 Task: Select a due date automation when advanced on, the moment a card is due add fields with custom field "Resume" checked.
Action: Mouse moved to (1152, 90)
Screenshot: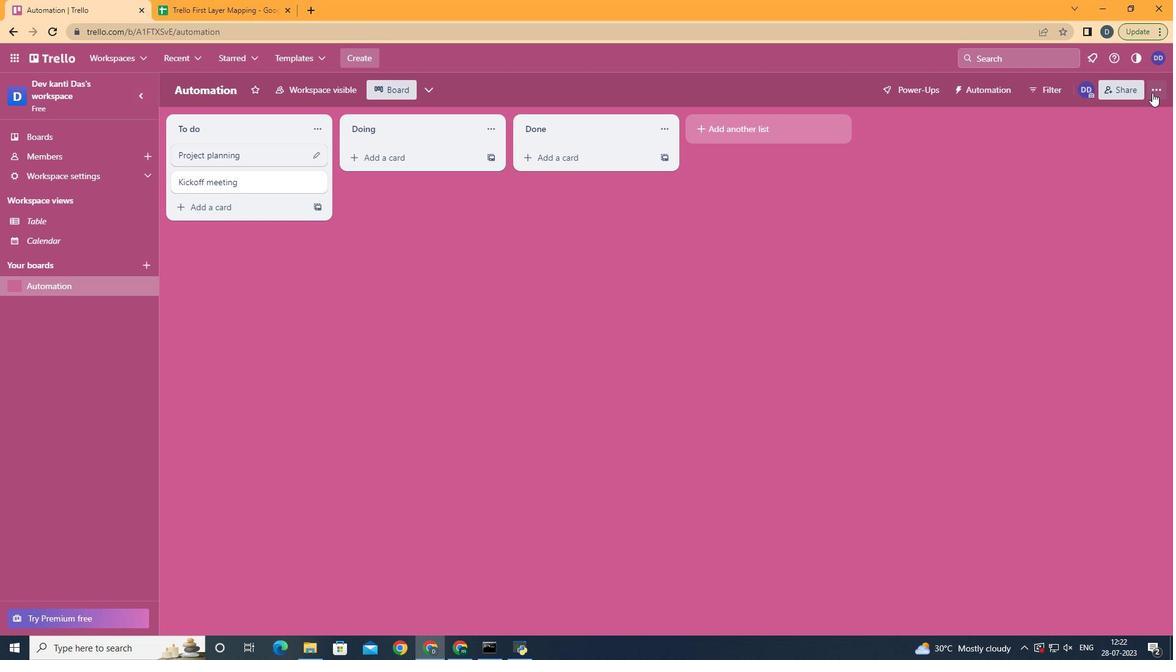 
Action: Mouse pressed left at (1152, 90)
Screenshot: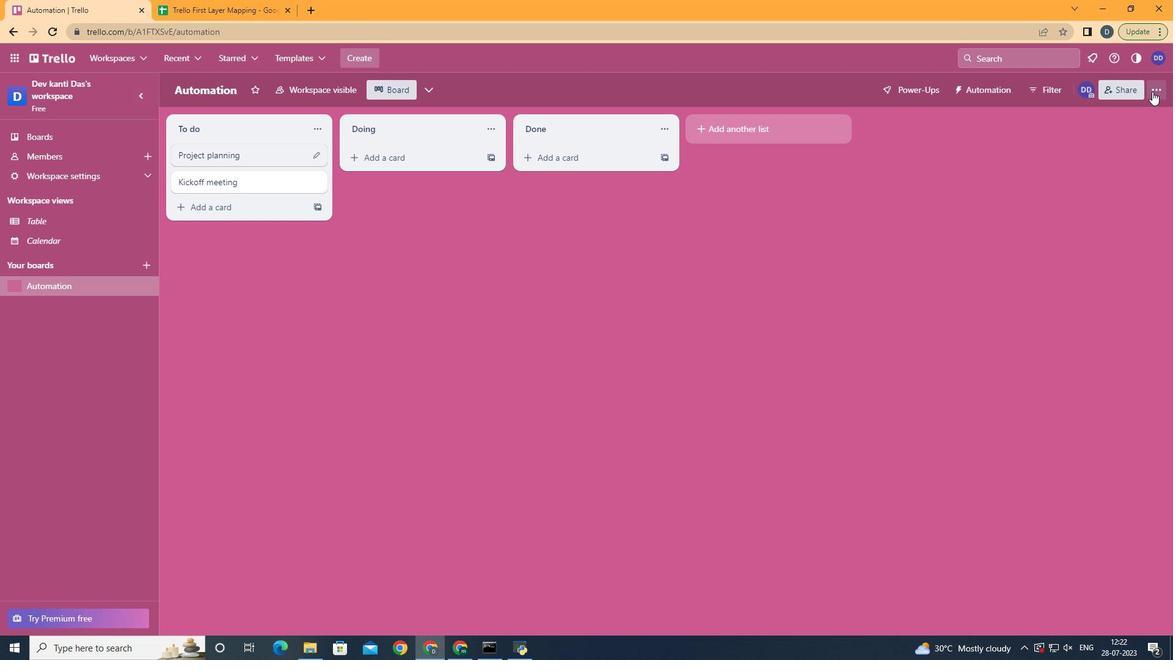 
Action: Mouse moved to (1037, 260)
Screenshot: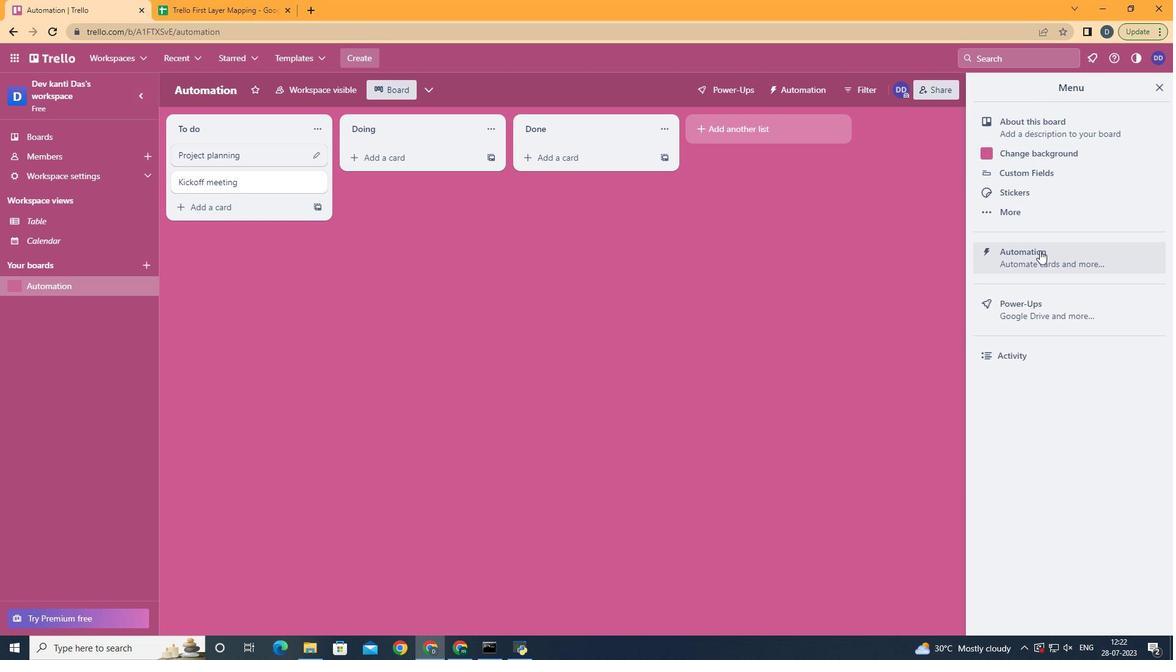 
Action: Mouse pressed left at (1037, 260)
Screenshot: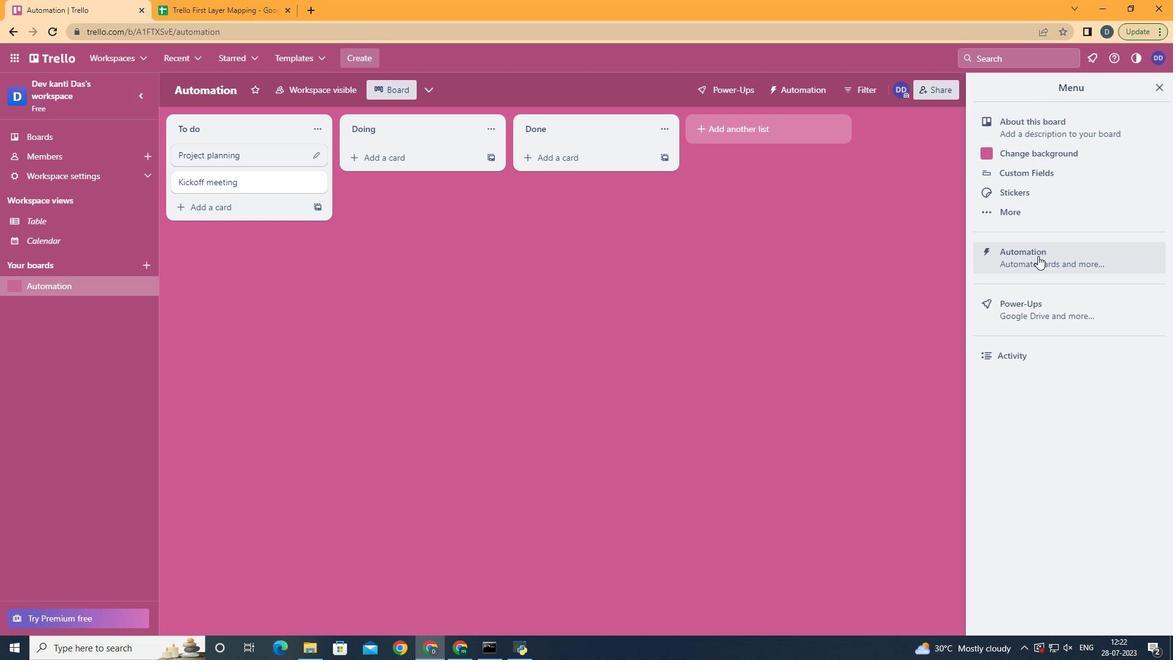 
Action: Mouse moved to (239, 245)
Screenshot: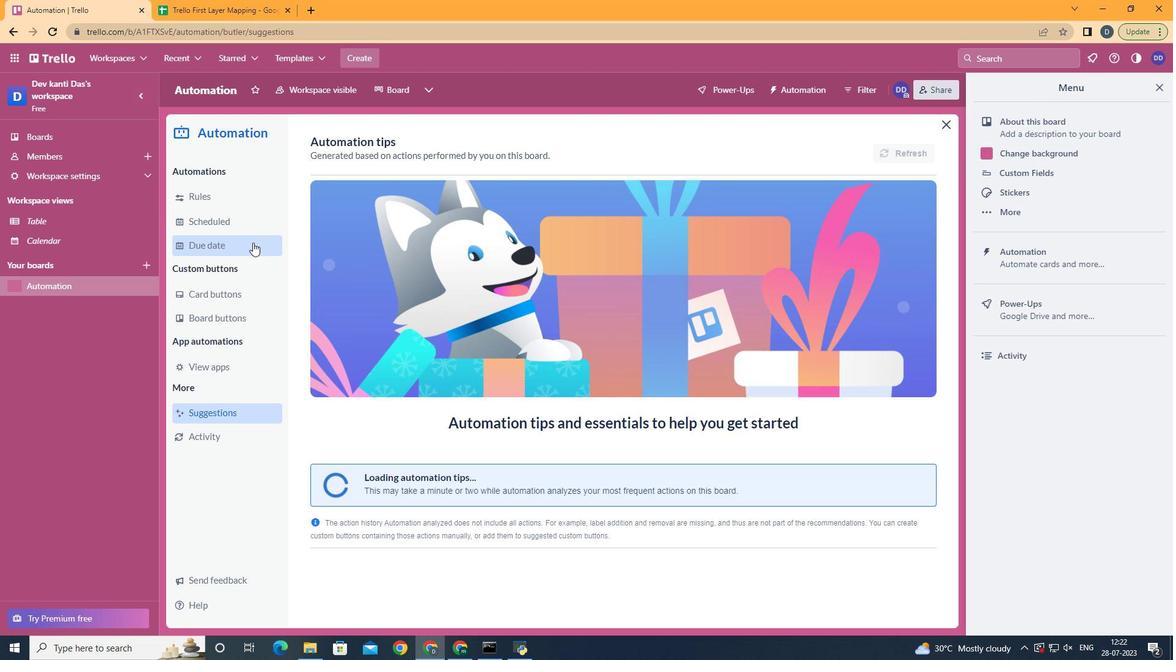 
Action: Mouse pressed left at (239, 245)
Screenshot: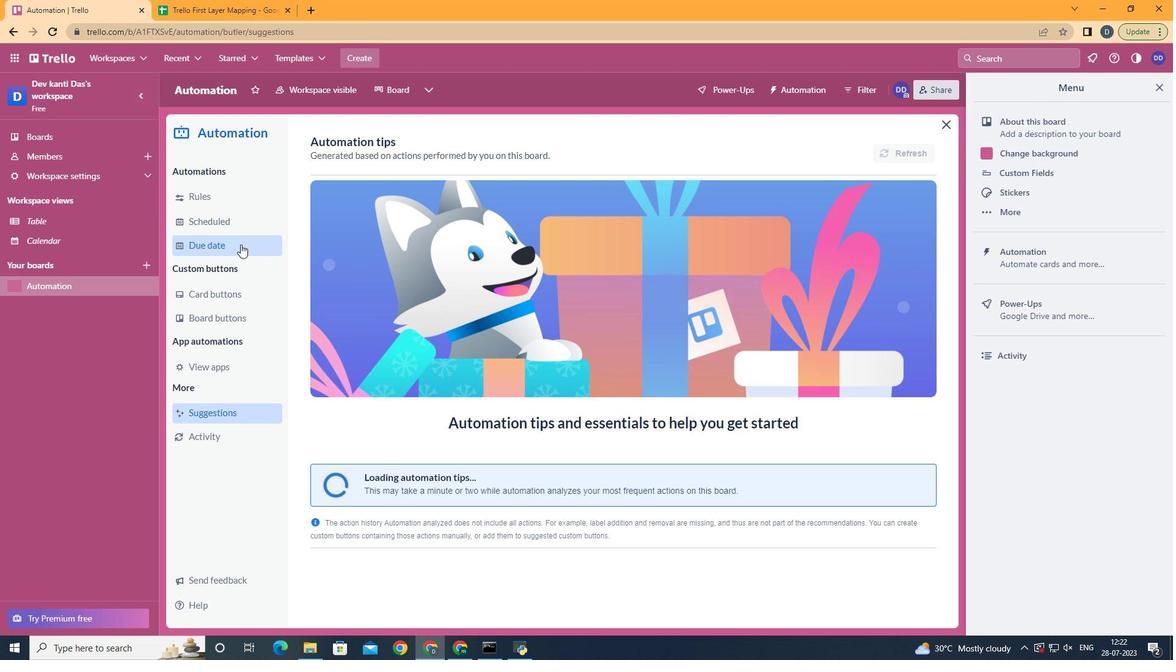 
Action: Mouse moved to (856, 143)
Screenshot: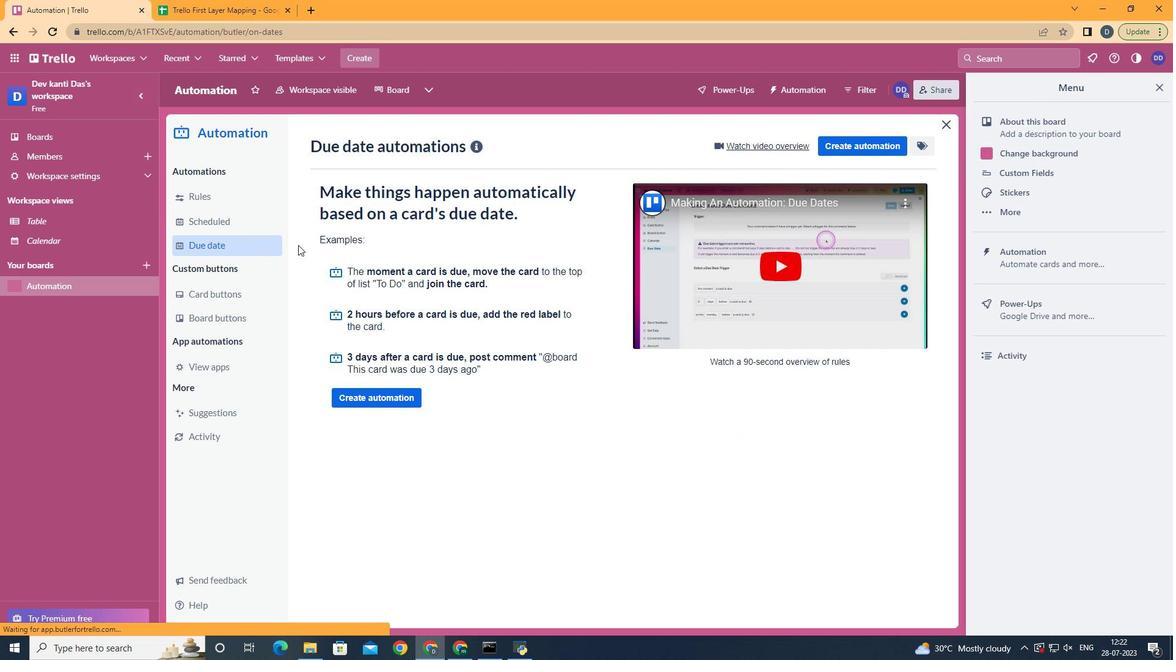 
Action: Mouse pressed left at (856, 143)
Screenshot: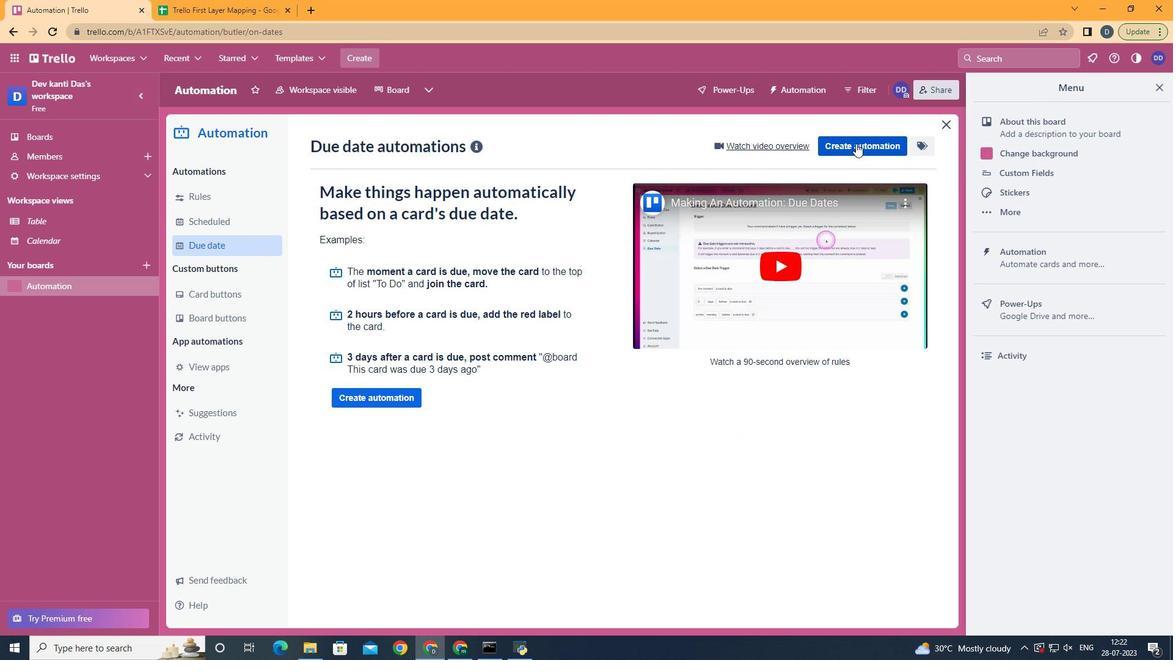 
Action: Mouse moved to (621, 269)
Screenshot: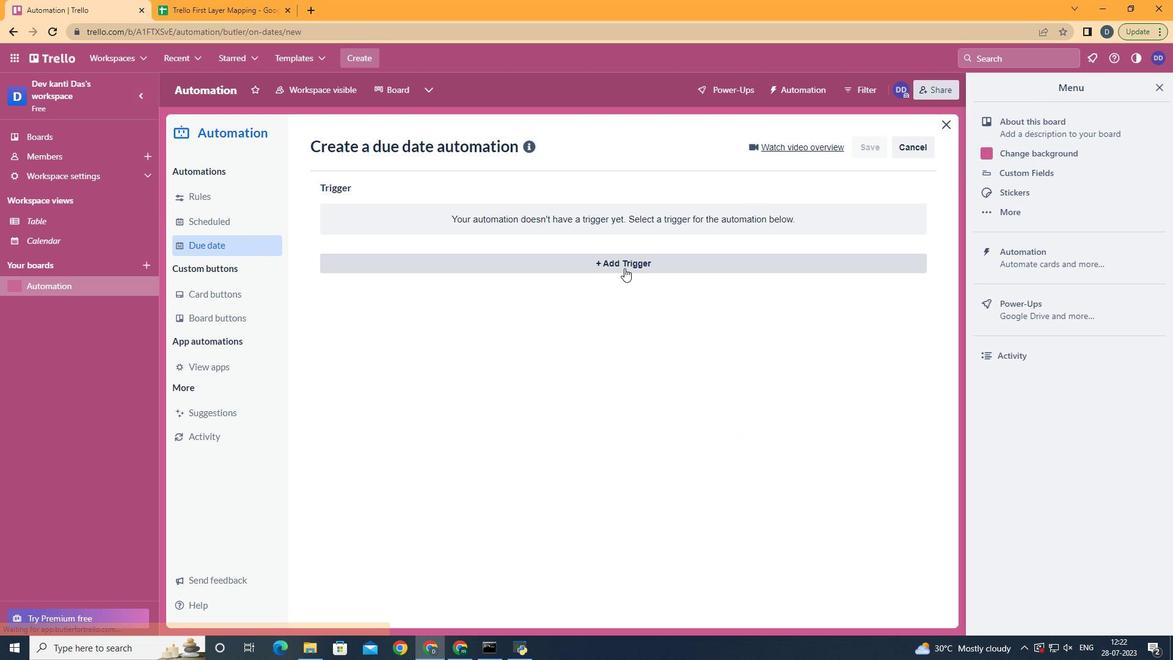 
Action: Mouse pressed left at (621, 269)
Screenshot: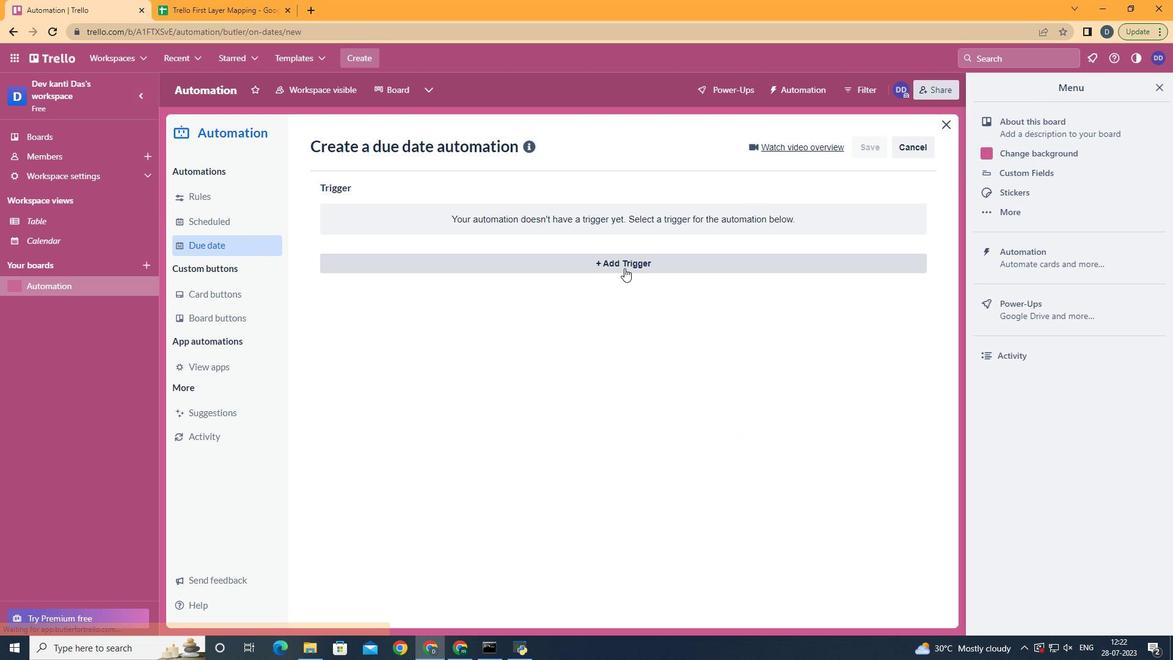 
Action: Mouse moved to (364, 433)
Screenshot: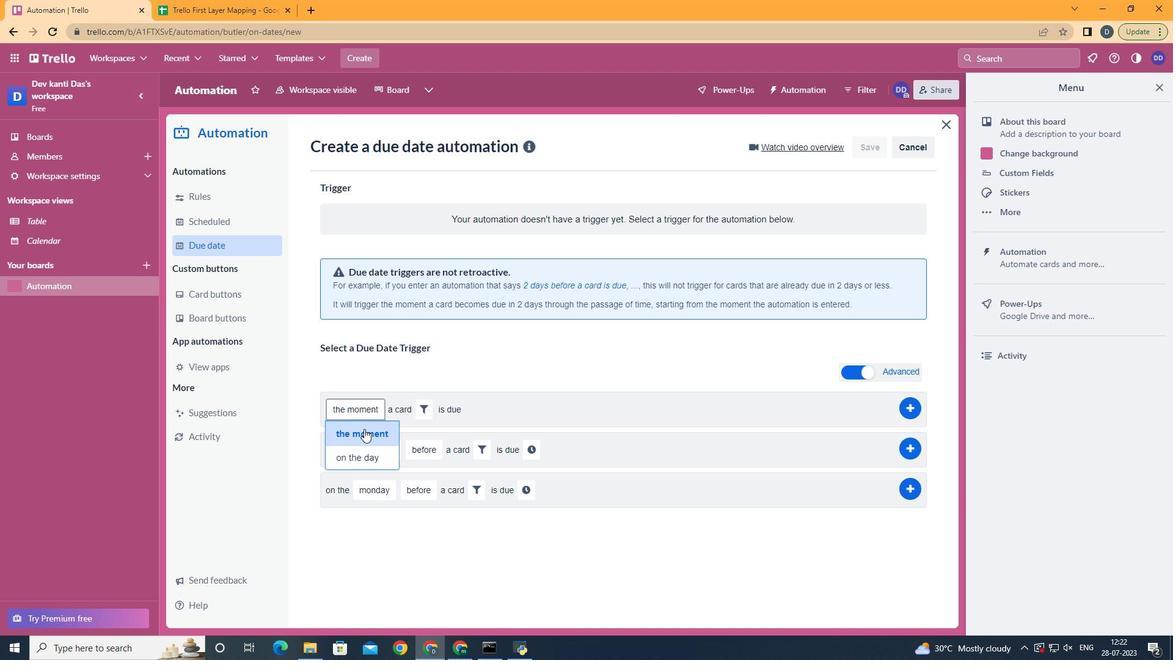 
Action: Mouse pressed left at (364, 433)
Screenshot: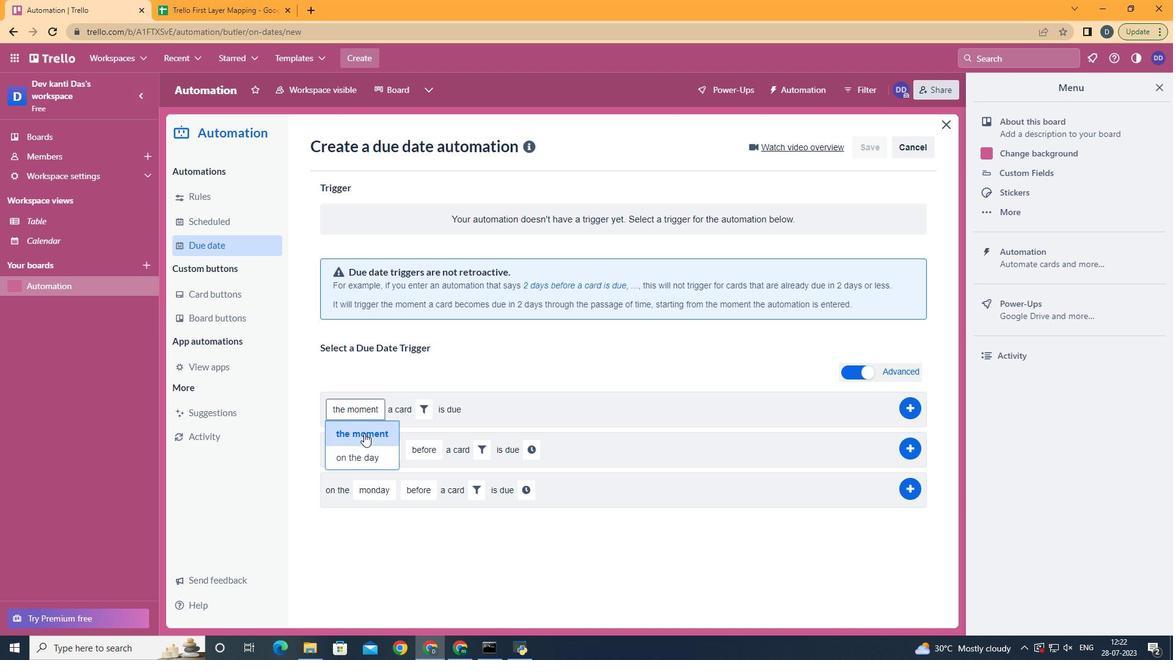 
Action: Mouse moved to (421, 408)
Screenshot: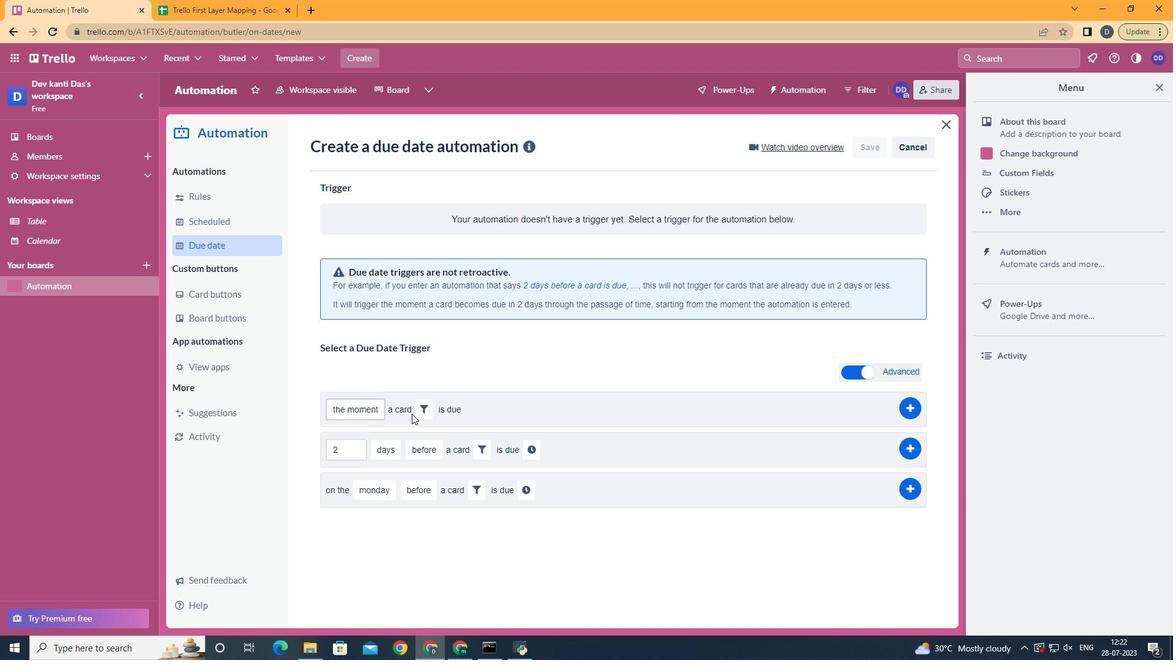 
Action: Mouse pressed left at (421, 408)
Screenshot: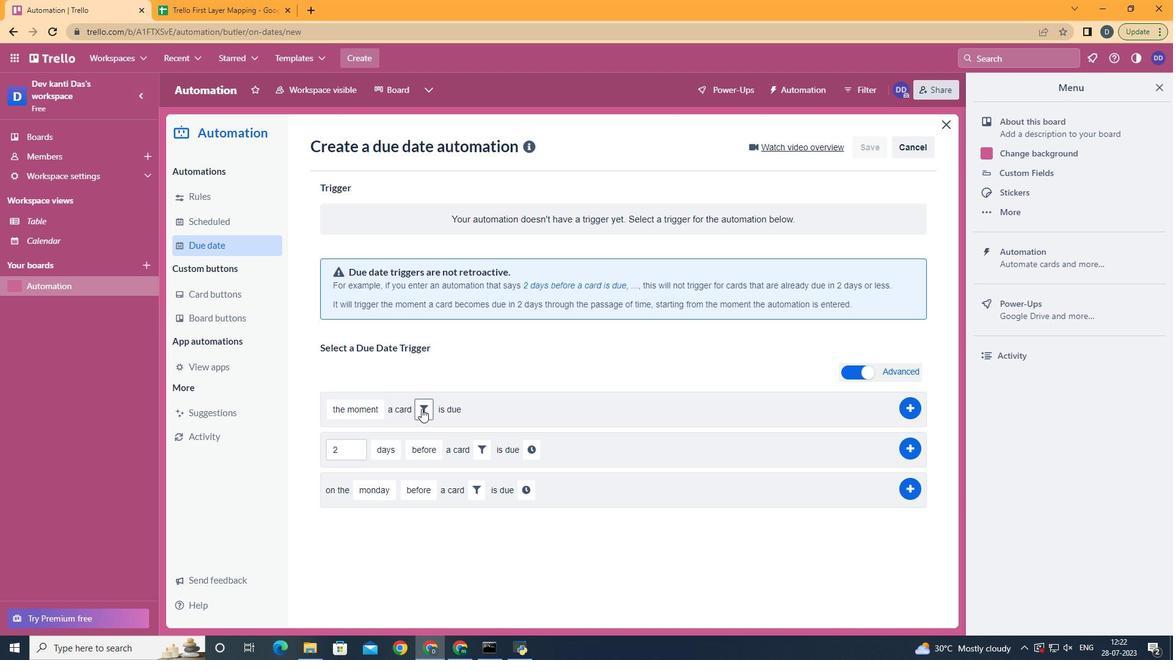 
Action: Mouse moved to (618, 446)
Screenshot: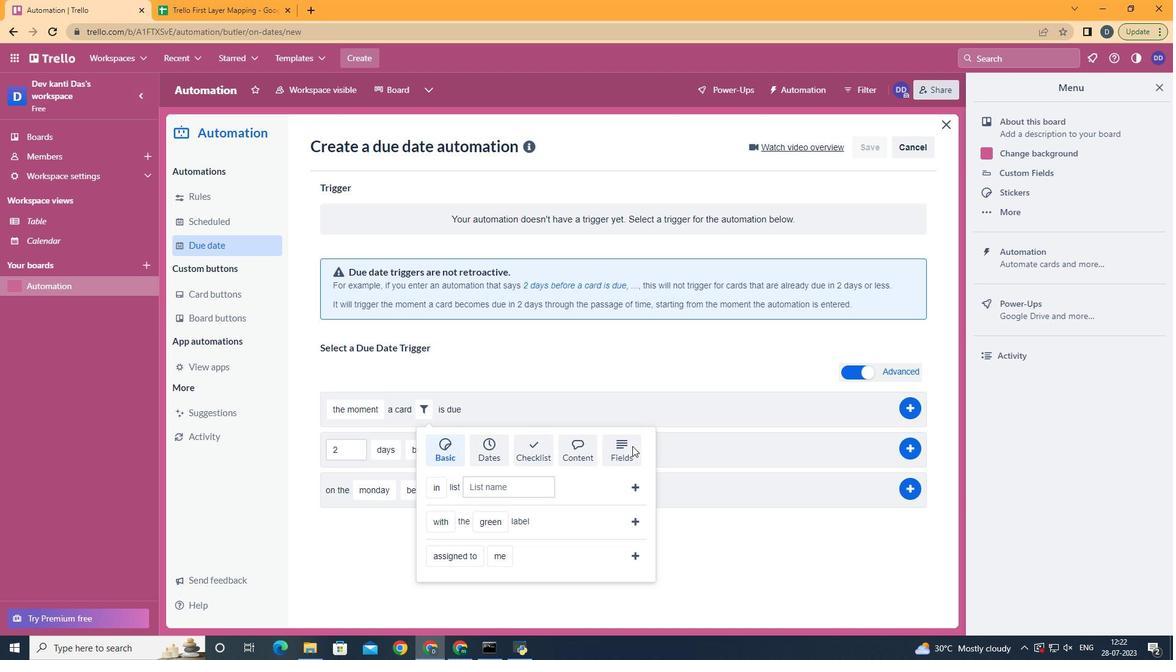 
Action: Mouse pressed left at (618, 446)
Screenshot: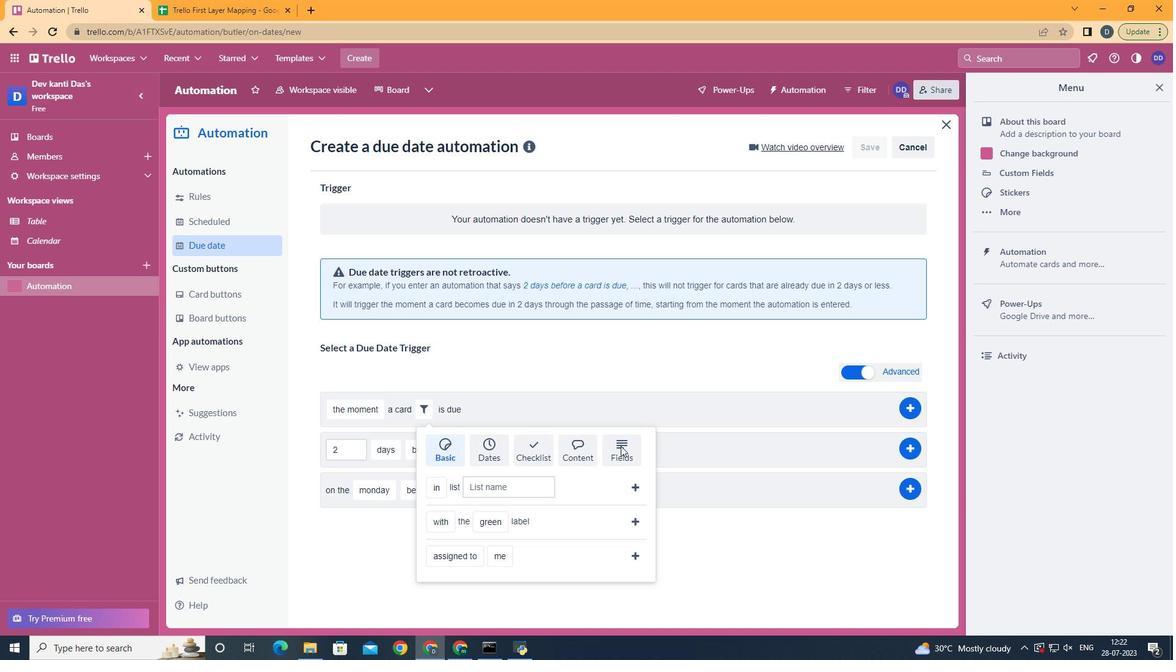 
Action: Mouse moved to (680, 528)
Screenshot: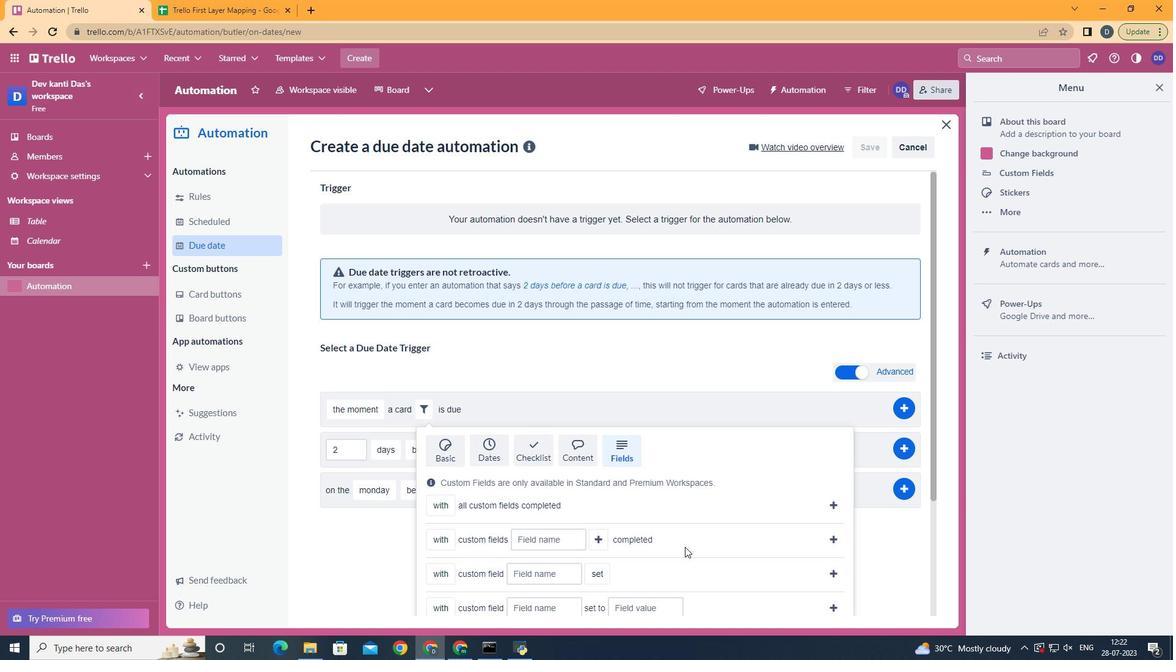 
Action: Mouse scrolled (680, 528) with delta (0, 0)
Screenshot: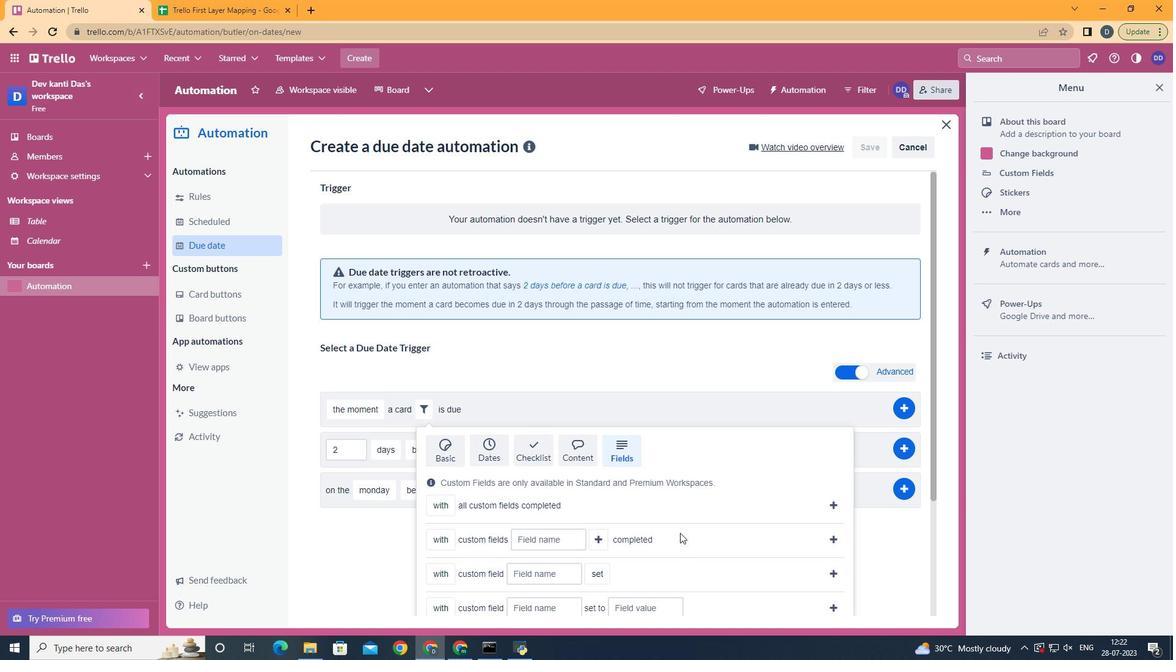 
Action: Mouse moved to (544, 548)
Screenshot: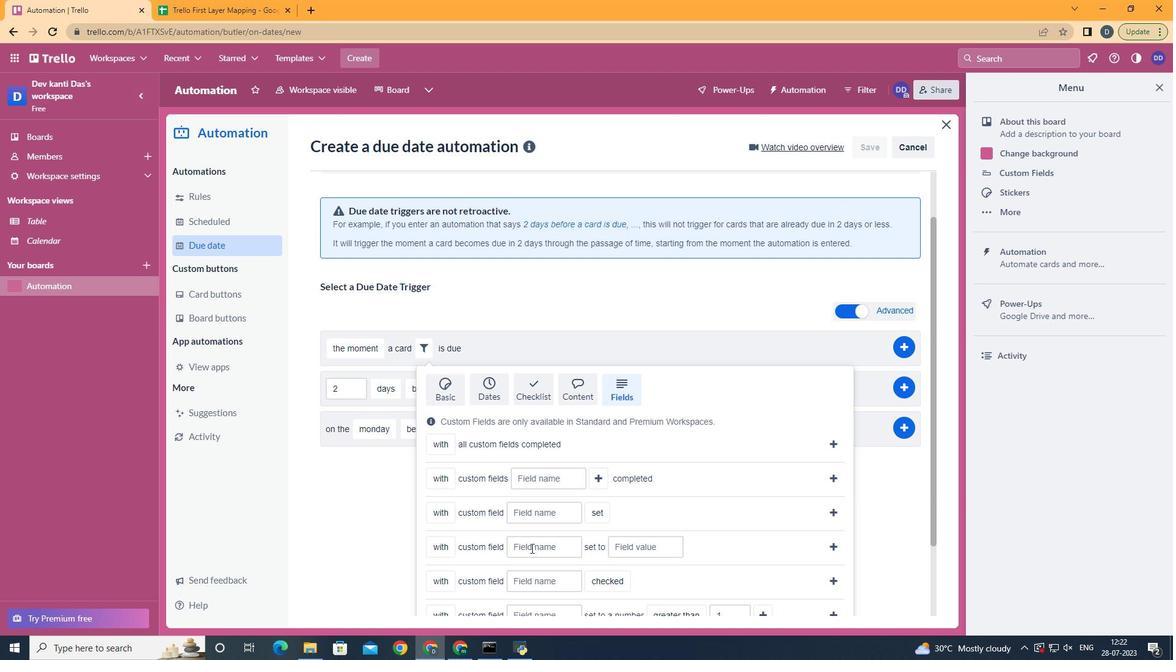 
Action: Mouse scrolled (544, 547) with delta (0, 0)
Screenshot: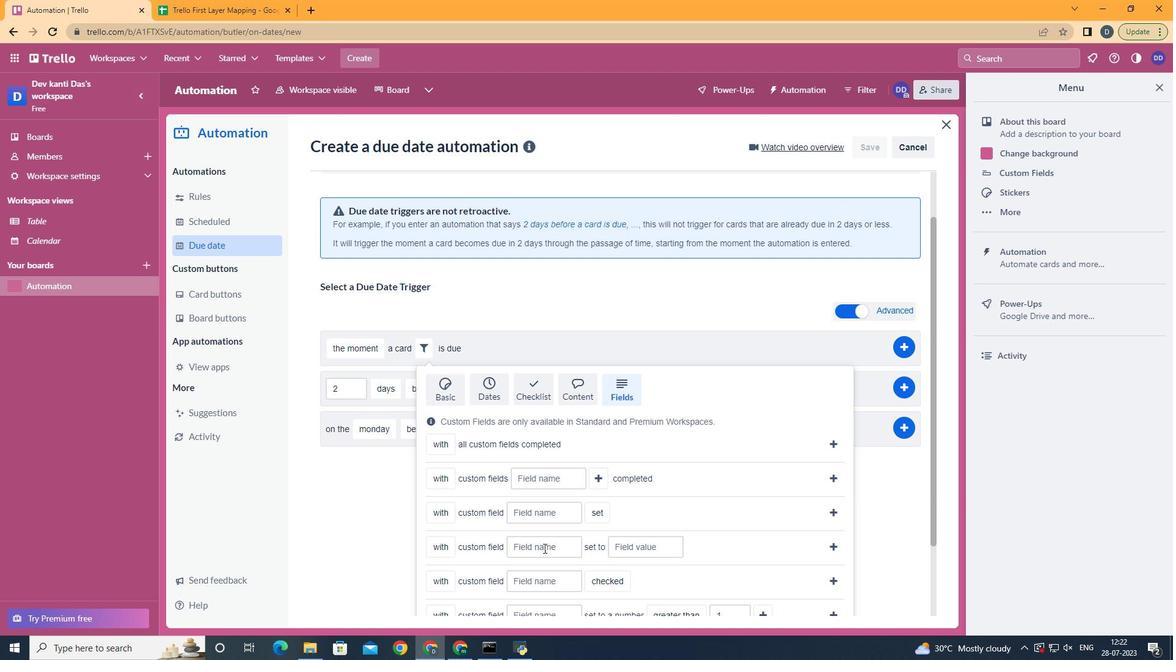 
Action: Mouse moved to (447, 544)
Screenshot: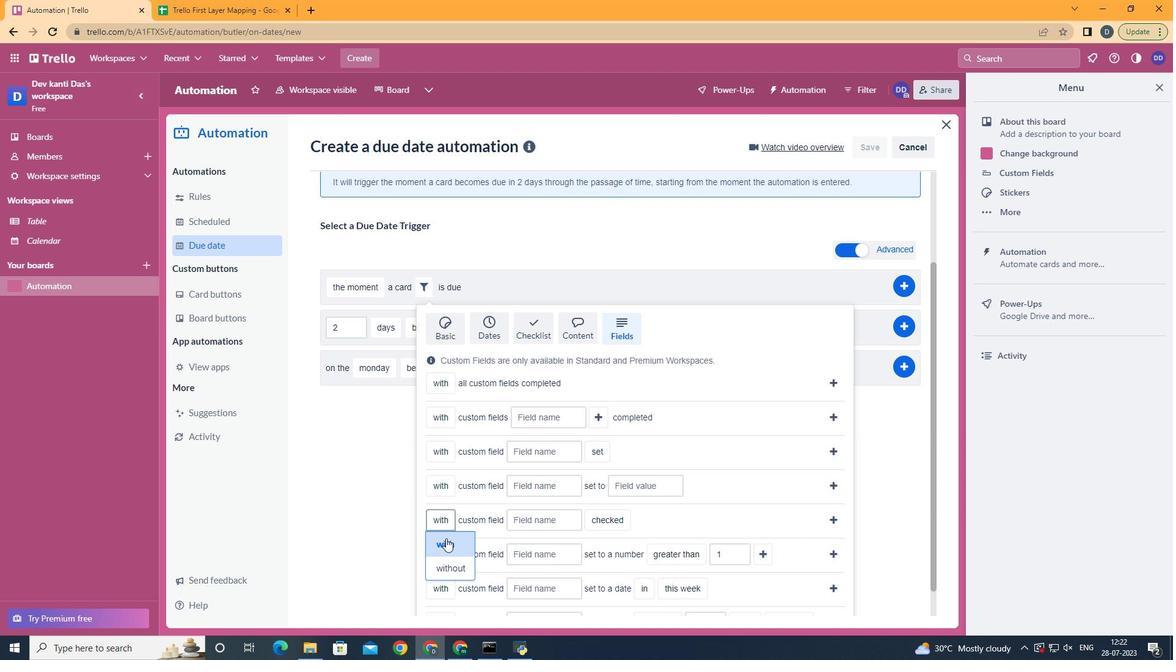 
Action: Mouse pressed left at (447, 544)
Screenshot: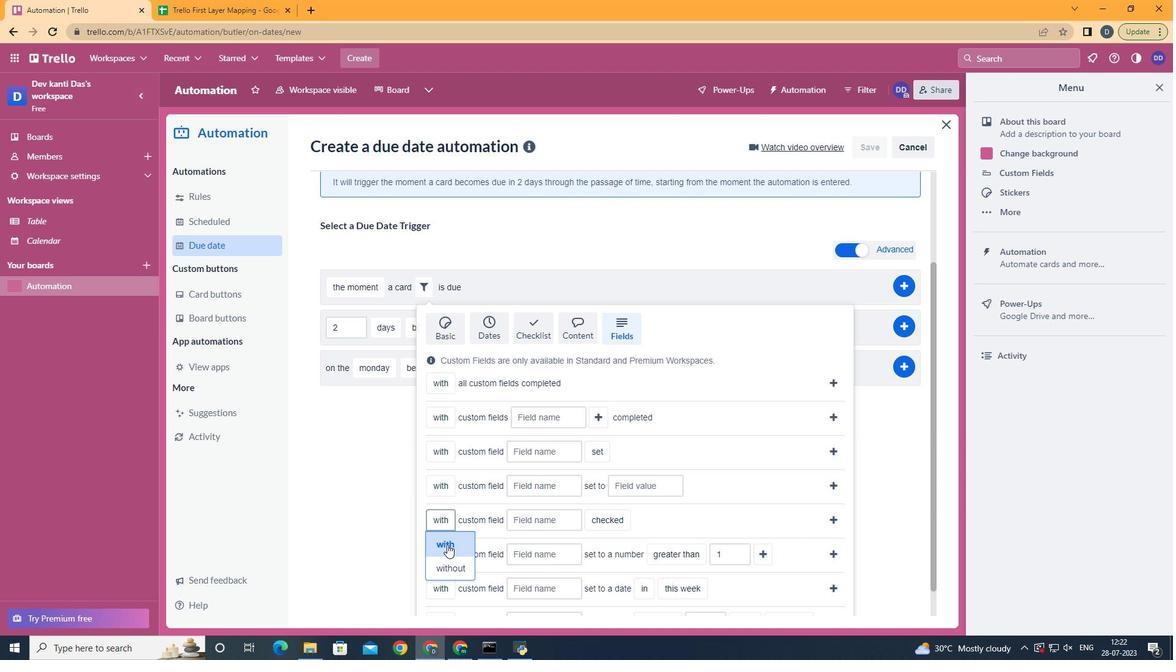 
Action: Mouse moved to (539, 521)
Screenshot: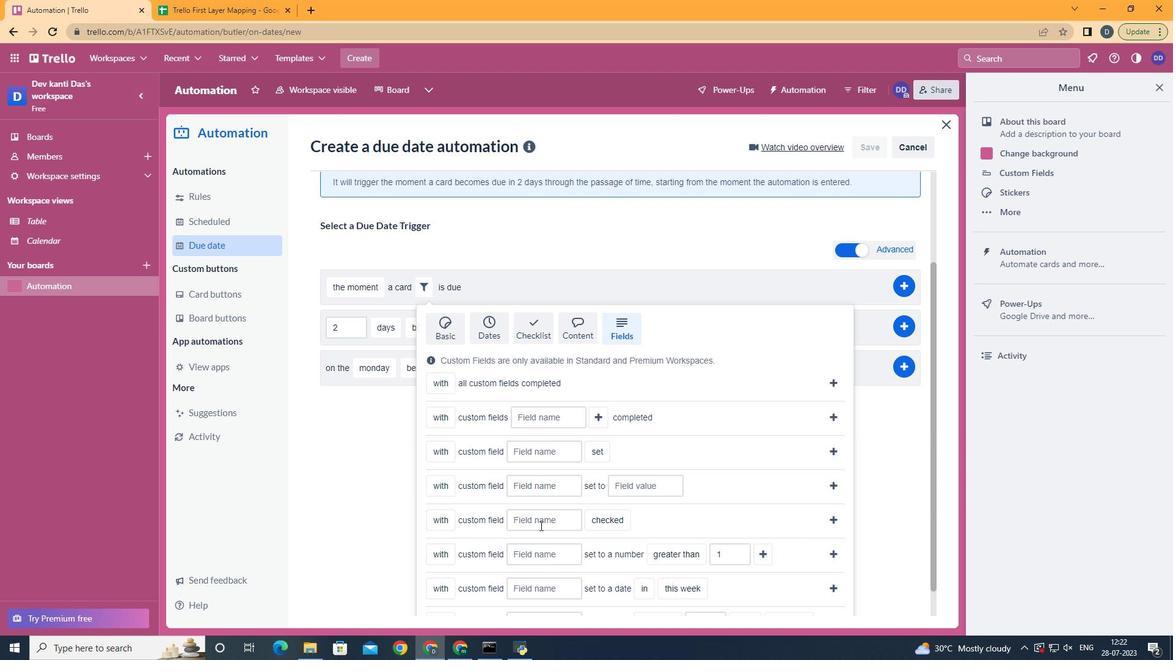
Action: Mouse pressed left at (539, 521)
Screenshot: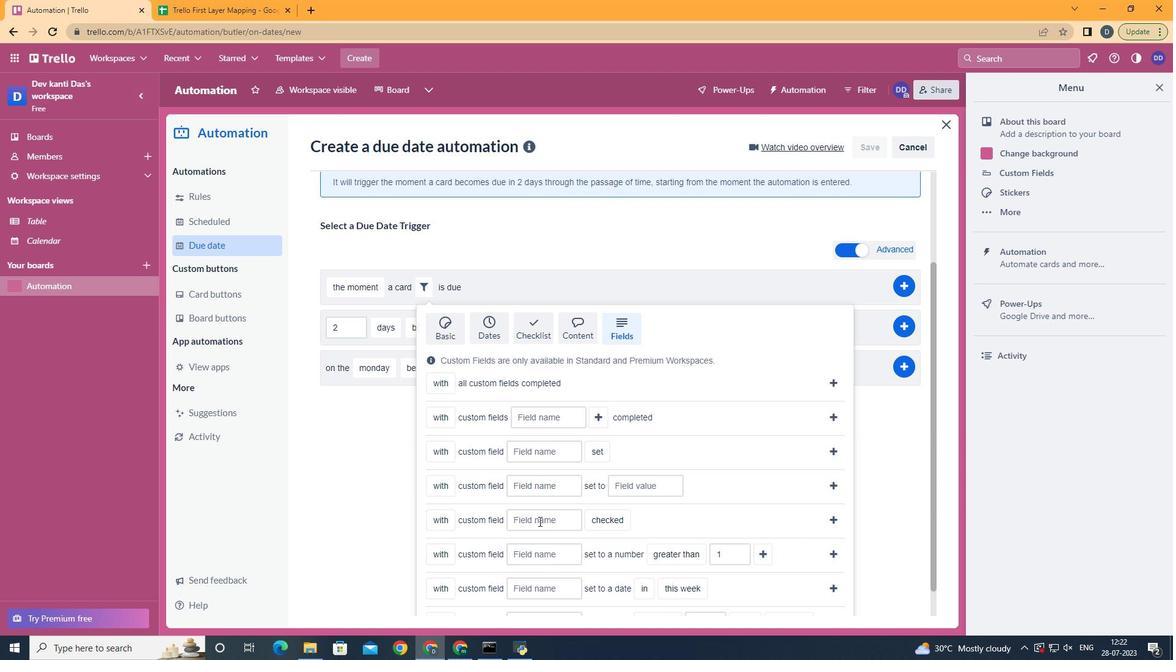
Action: Mouse moved to (539, 521)
Screenshot: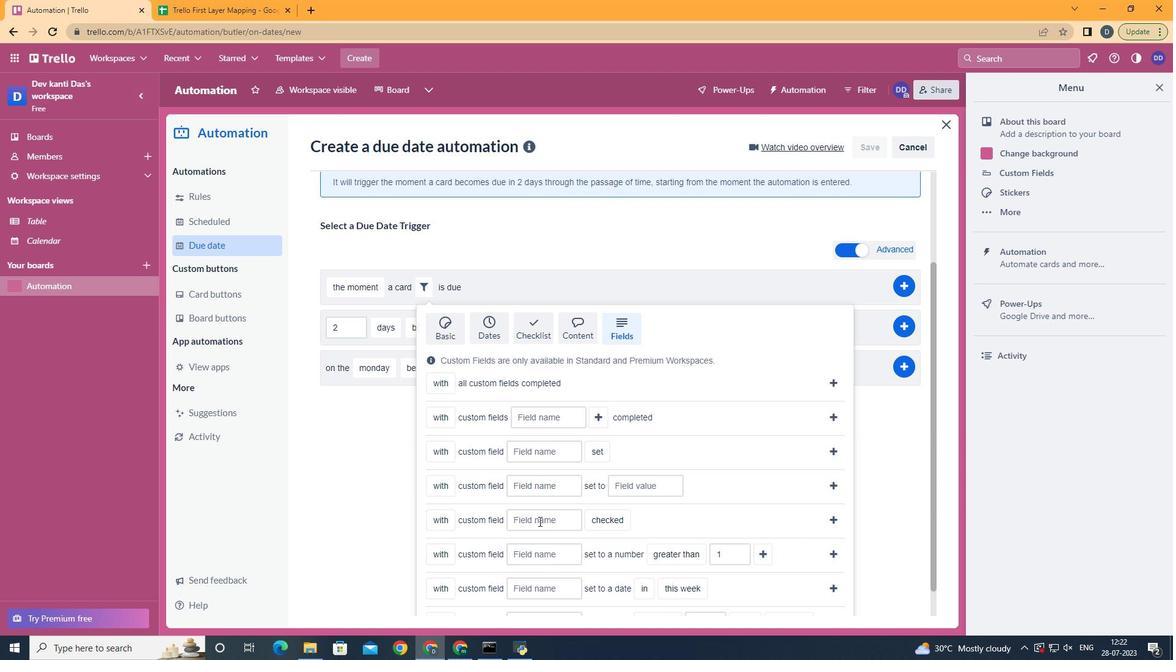 
Action: Key pressed <Key.shift>Resume
Screenshot: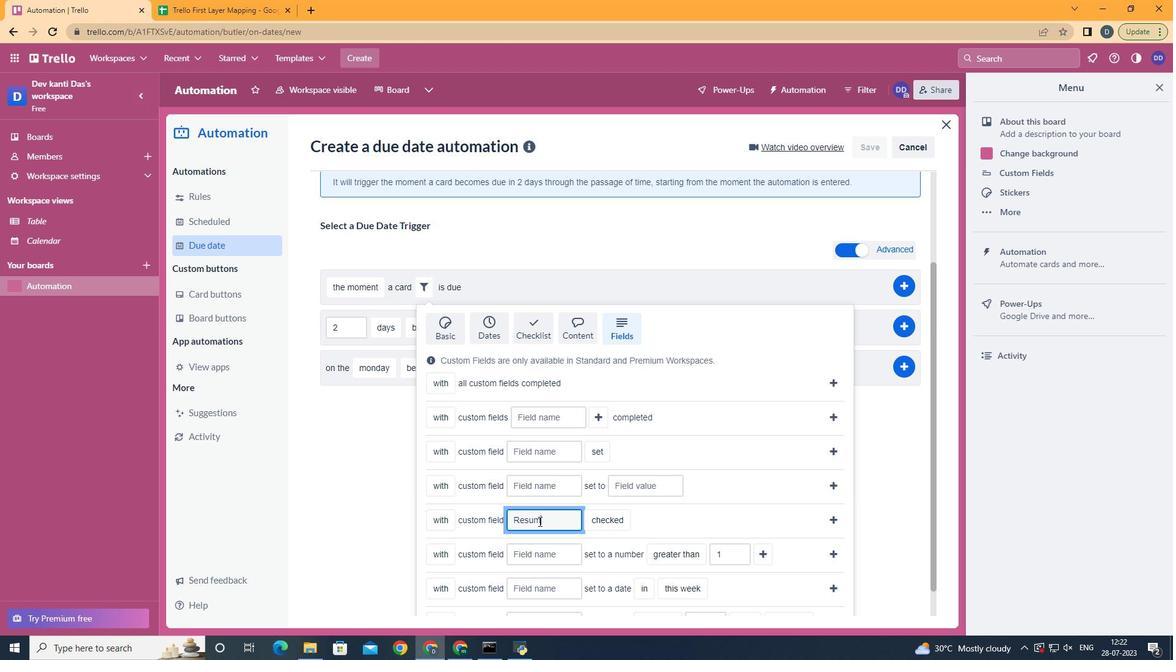 
Action: Mouse moved to (613, 542)
Screenshot: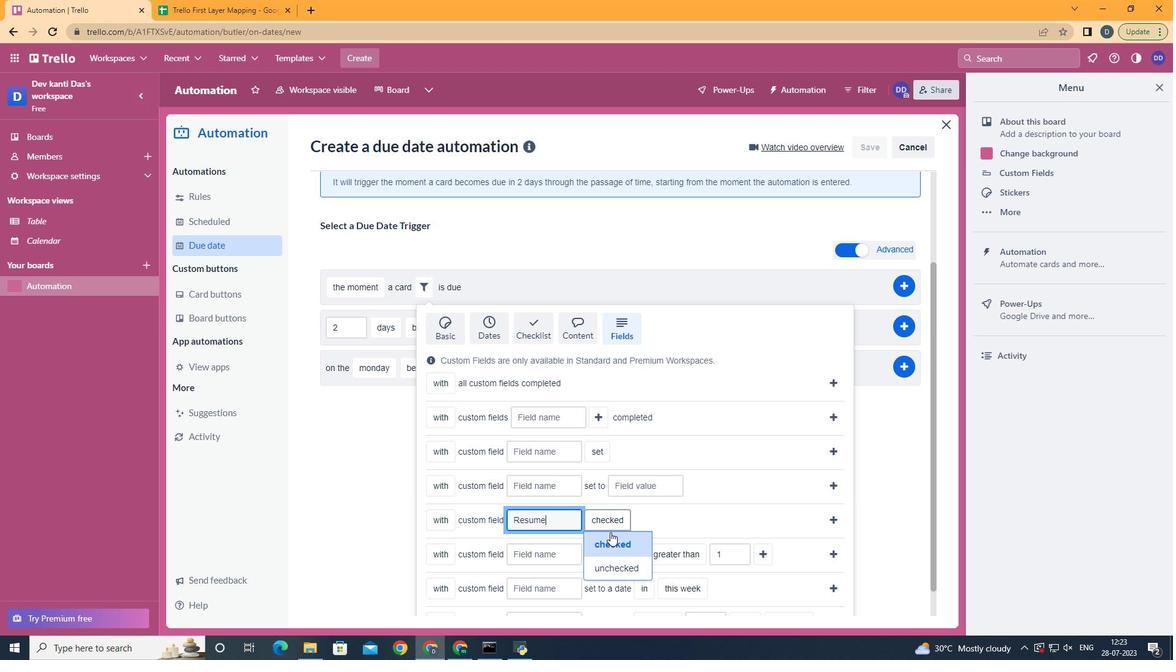 
Action: Mouse pressed left at (613, 542)
Screenshot: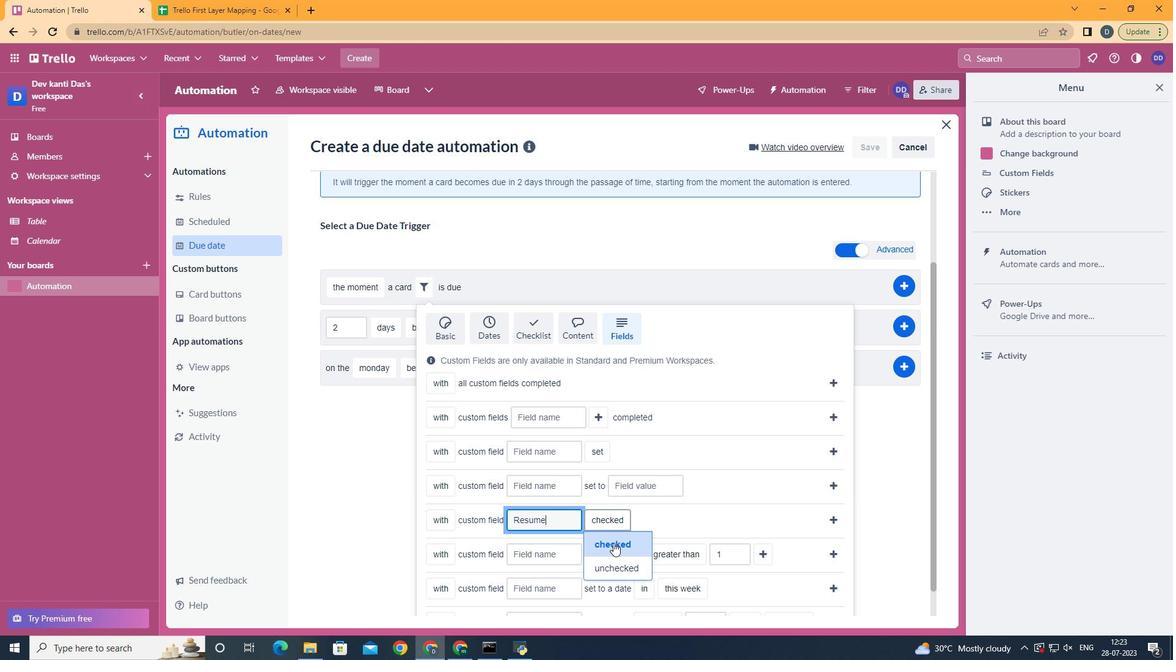 
Action: Mouse moved to (832, 519)
Screenshot: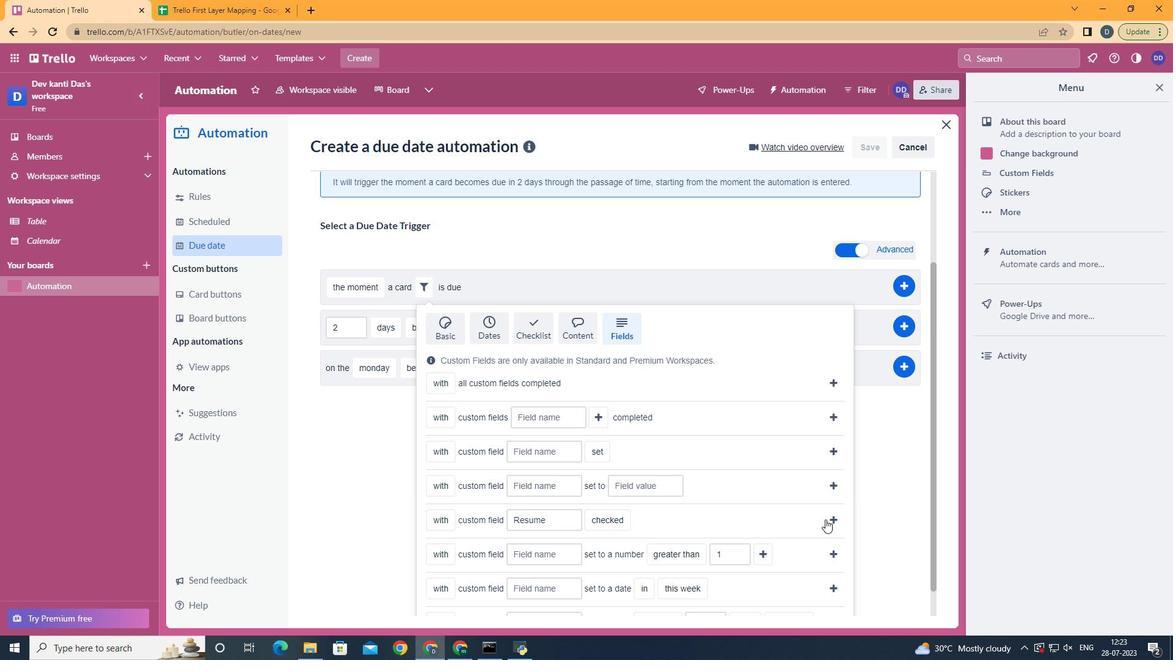 
Action: Mouse pressed left at (832, 519)
Screenshot: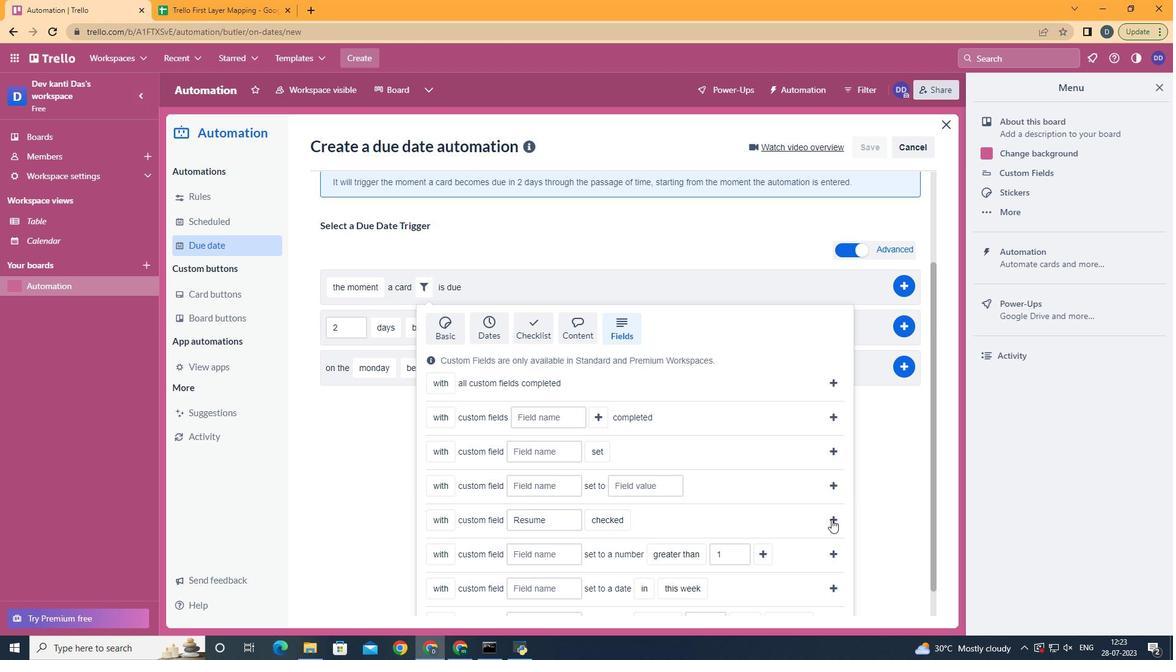 
